 Task: Add a signature Cassandra Campbell containing Warmly, Cassandra Campbell to email address softage.10@softage.net and add a folder Corporate identity
Action: Mouse moved to (92, 90)
Screenshot: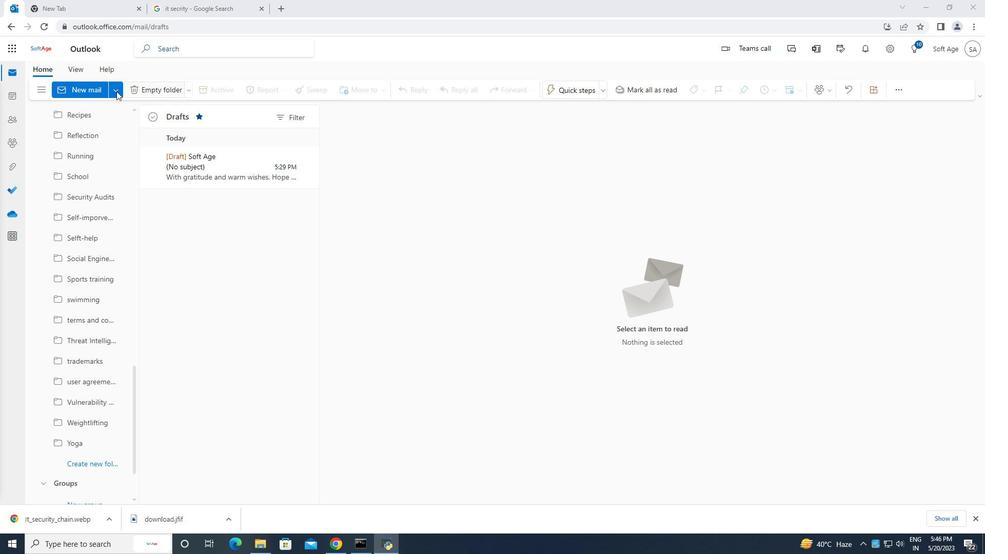 
Action: Mouse pressed left at (92, 90)
Screenshot: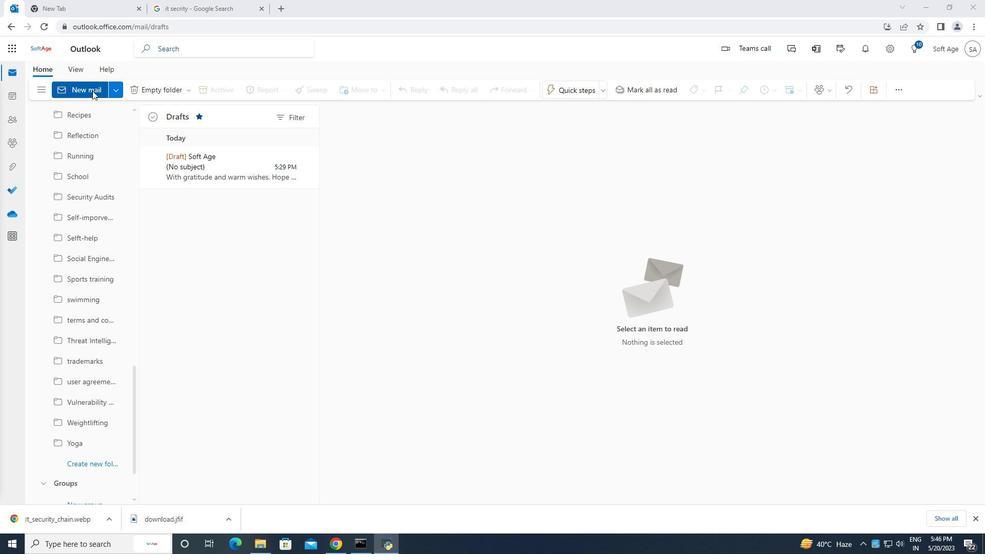 
Action: Mouse moved to (658, 92)
Screenshot: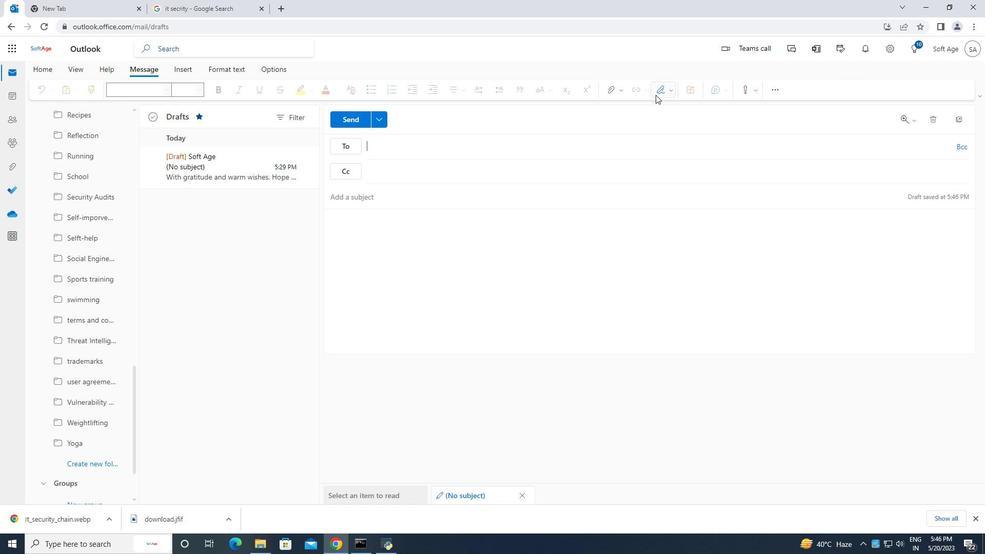 
Action: Mouse pressed left at (658, 92)
Screenshot: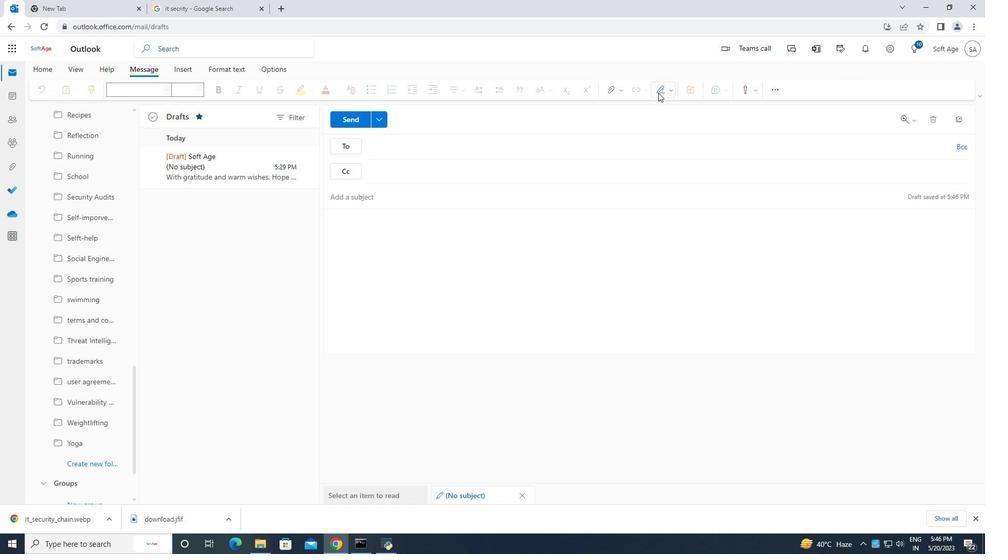 
Action: Mouse moved to (627, 132)
Screenshot: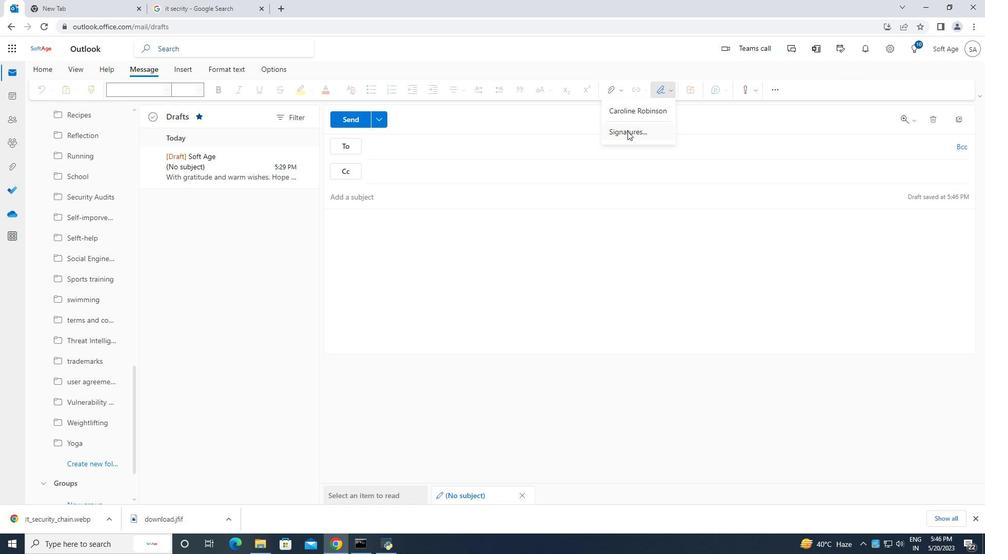 
Action: Mouse pressed left at (627, 132)
Screenshot: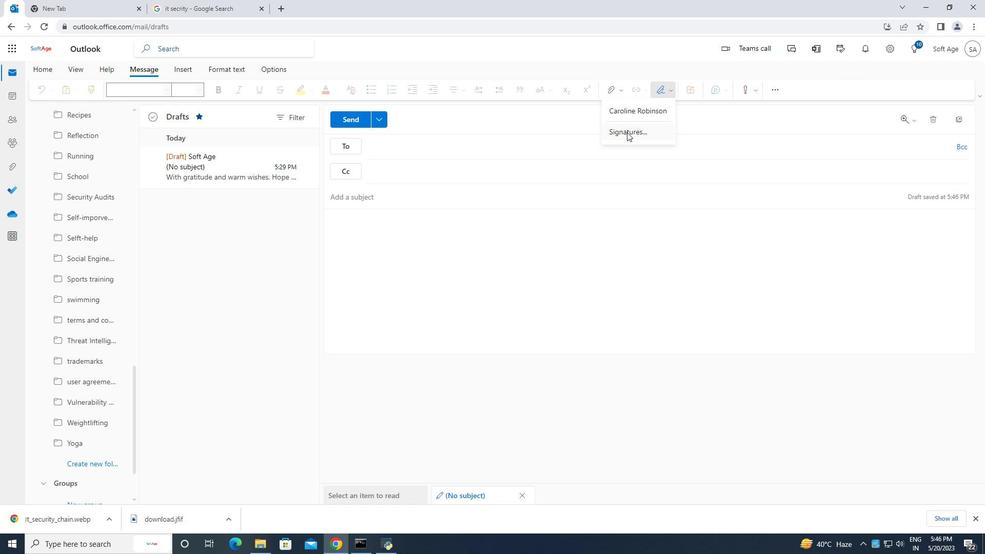 
Action: Mouse moved to (697, 172)
Screenshot: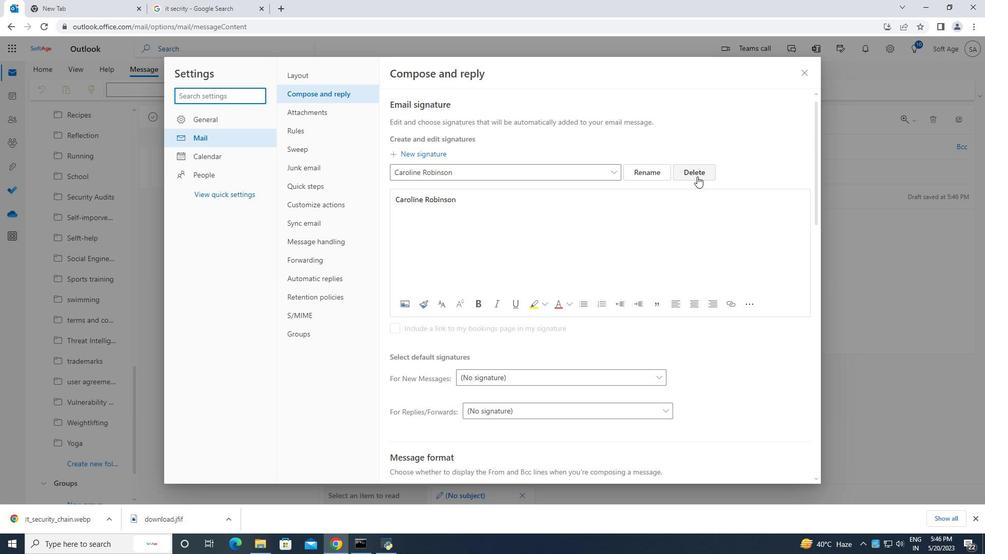 
Action: Mouse pressed left at (697, 172)
Screenshot: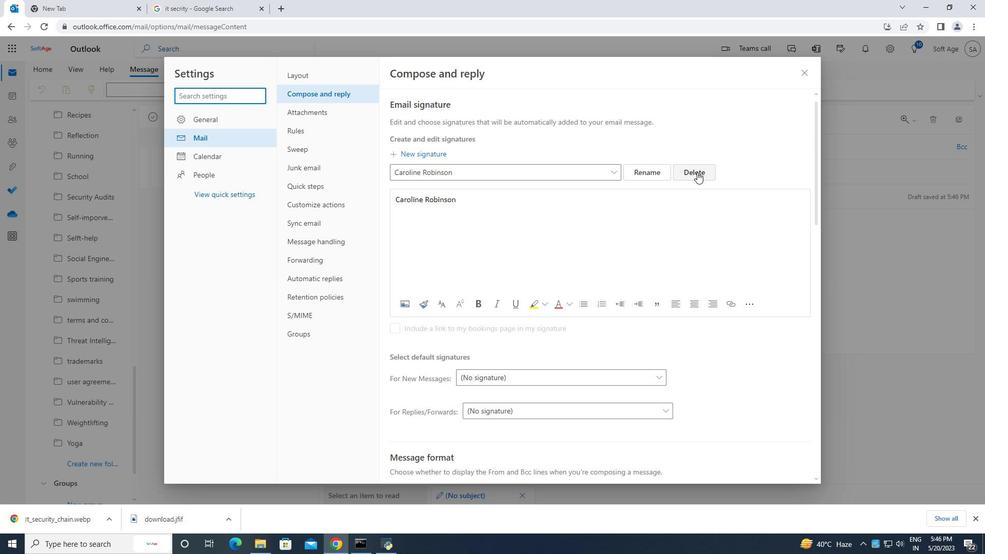
Action: Mouse moved to (471, 174)
Screenshot: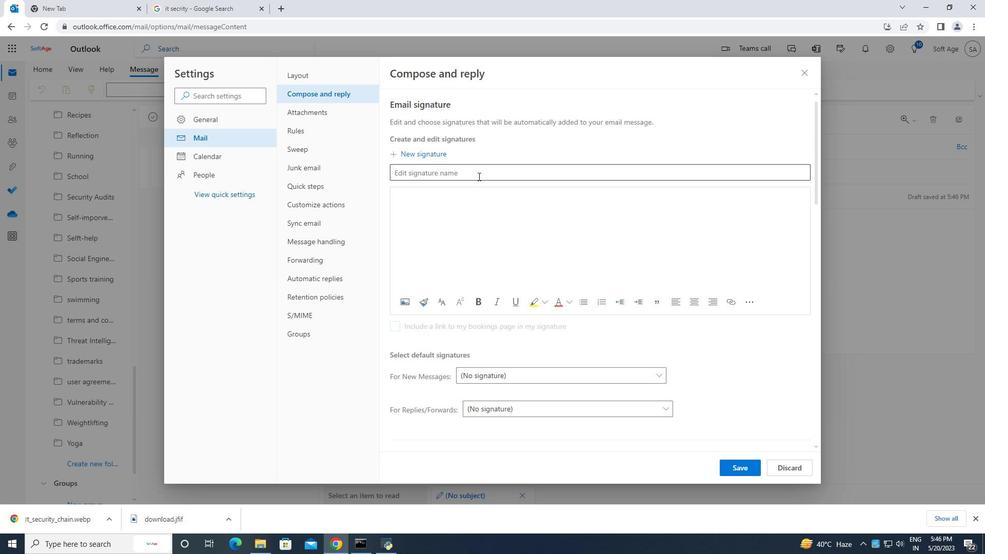 
Action: Mouse pressed left at (471, 174)
Screenshot: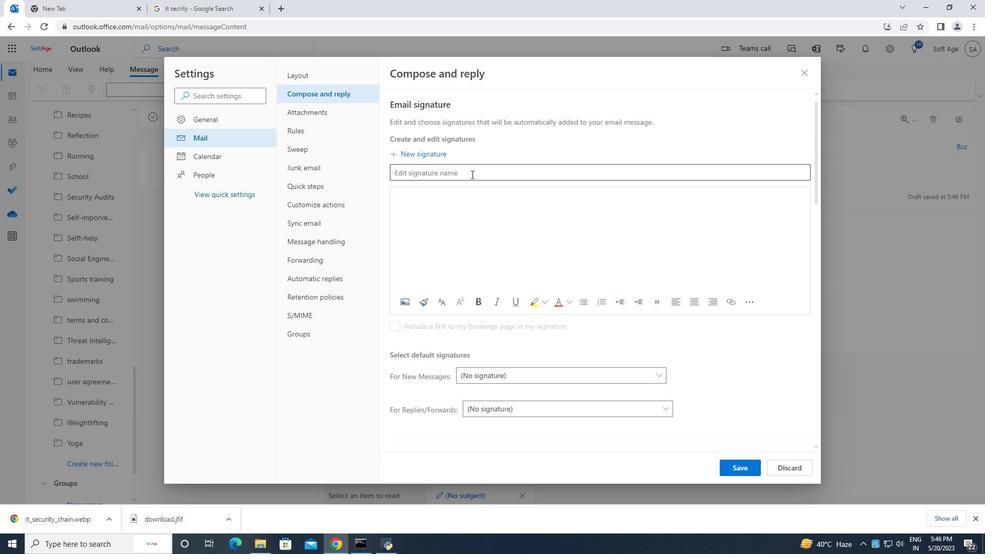 
Action: Key pressed <Key.caps_lock>C<Key.caps_lock>assandra<Key.space><Key.caps_lock>C<Key.caps_lock>ampbell
Screenshot: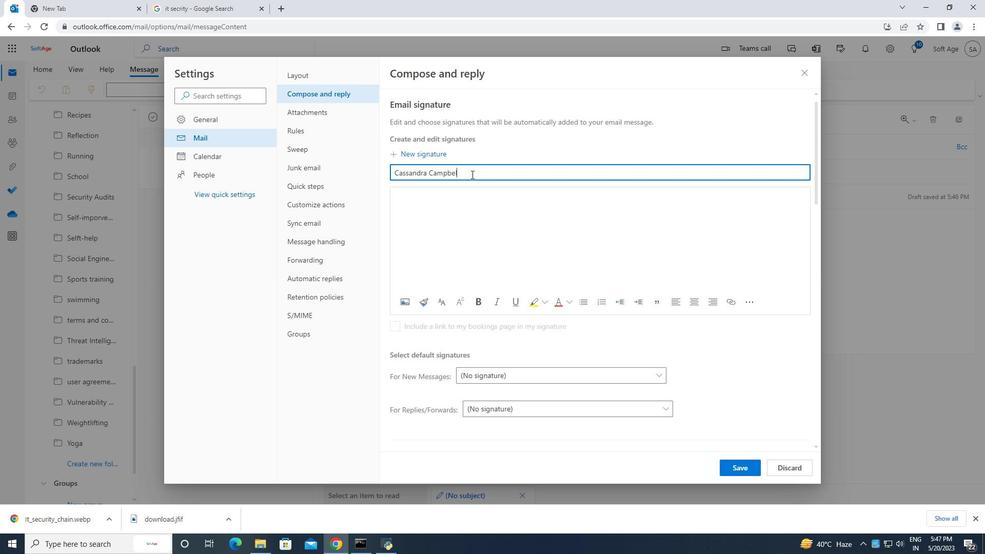 
Action: Mouse moved to (424, 196)
Screenshot: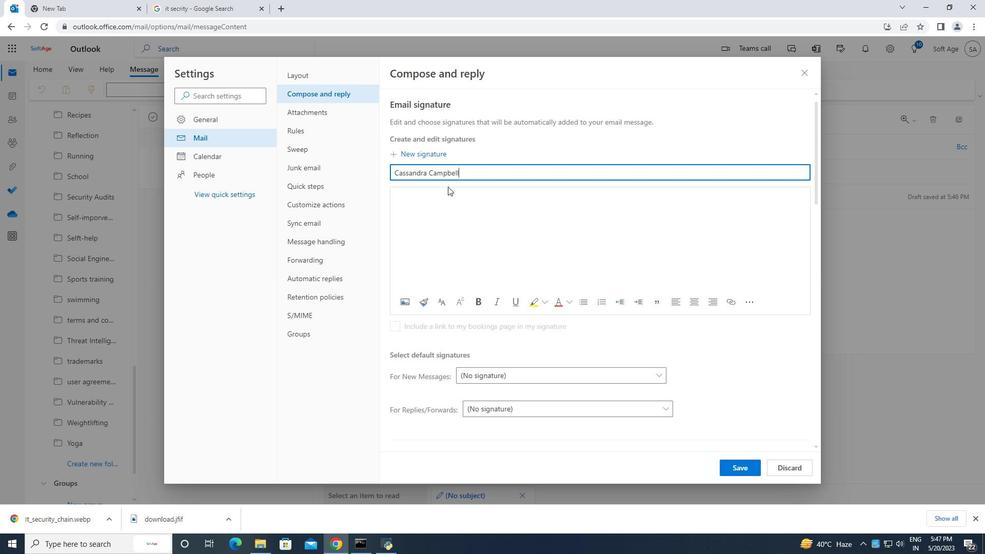 
Action: Mouse pressed left at (424, 196)
Screenshot: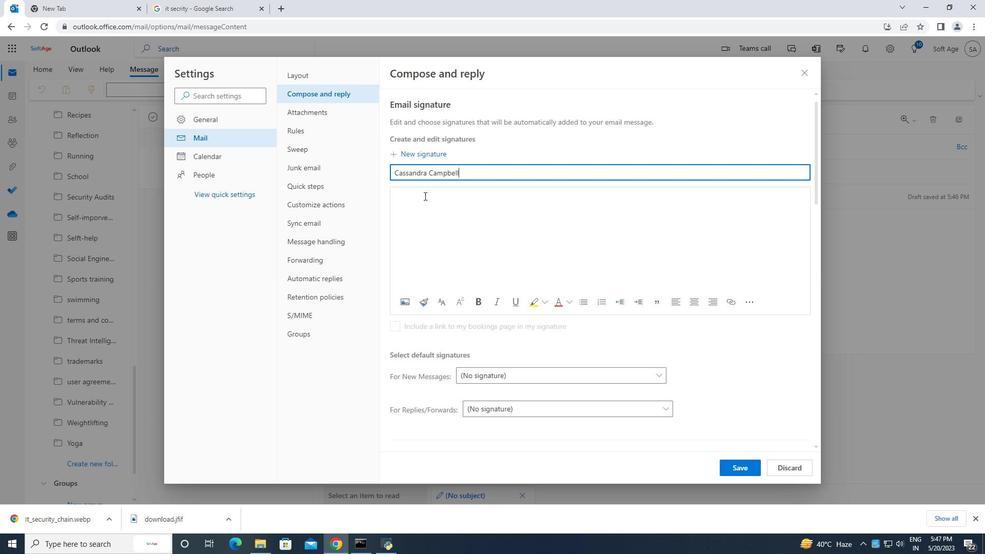 
Action: Key pressed <Key.caps_lock>C<Key.caps_lock>assandra<Key.space><Key.caps_lock>C<Key.caps_lock>ampl<Key.backspace>bell
Screenshot: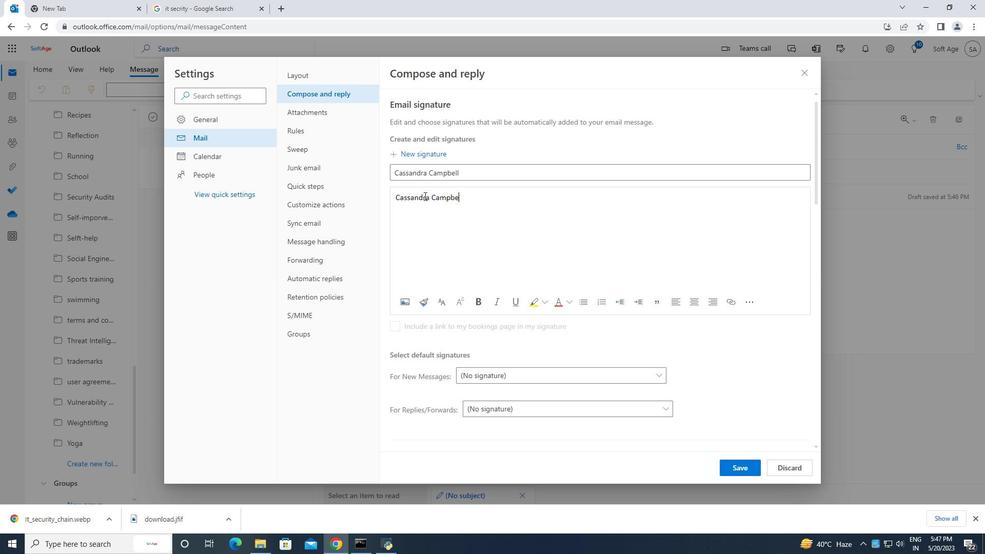 
Action: Mouse moved to (755, 468)
Screenshot: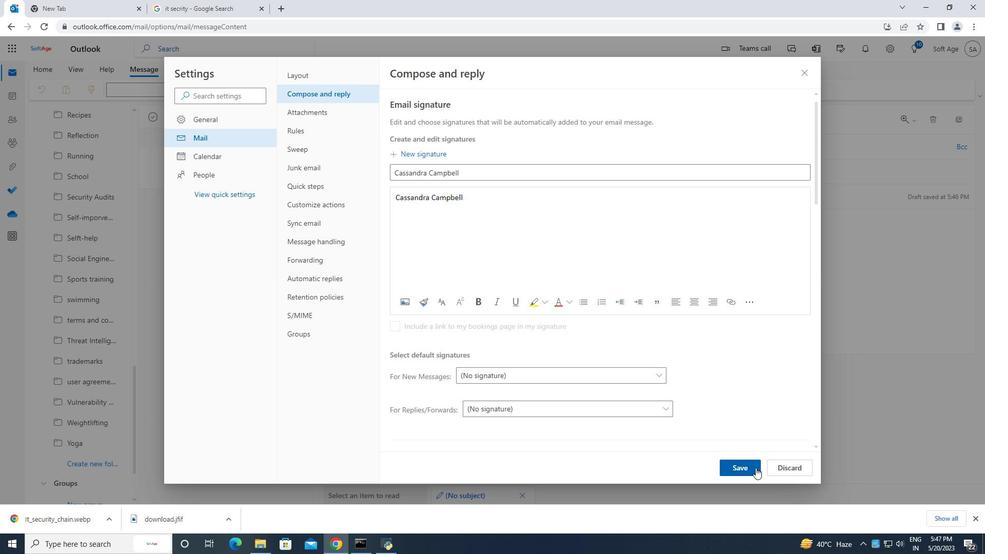 
Action: Mouse pressed left at (755, 468)
Screenshot: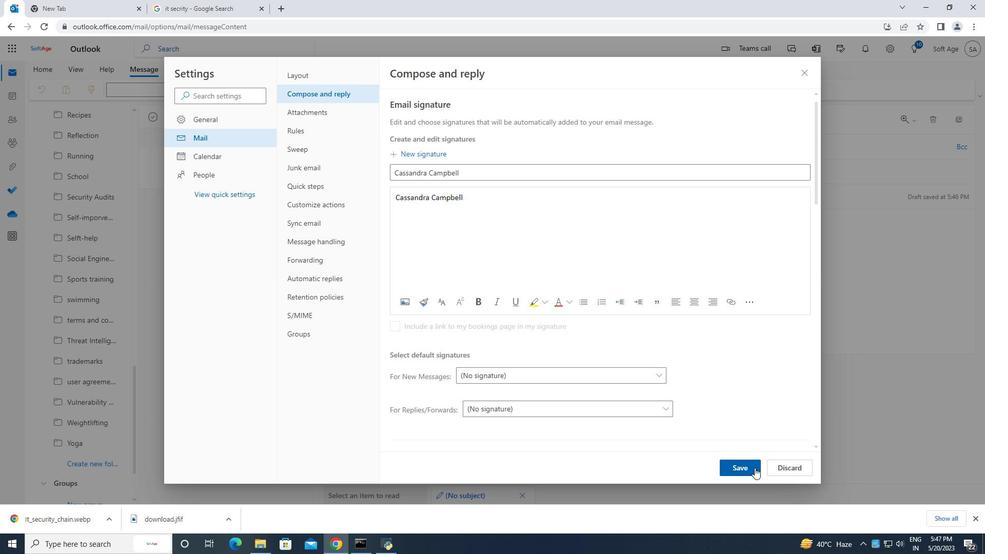 
Action: Mouse moved to (804, 72)
Screenshot: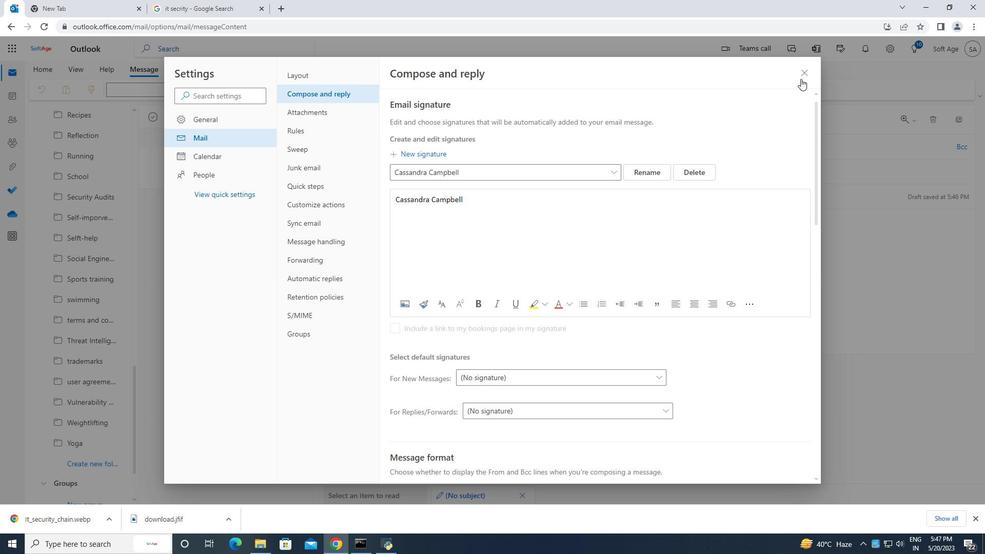 
Action: Mouse pressed left at (804, 72)
Screenshot: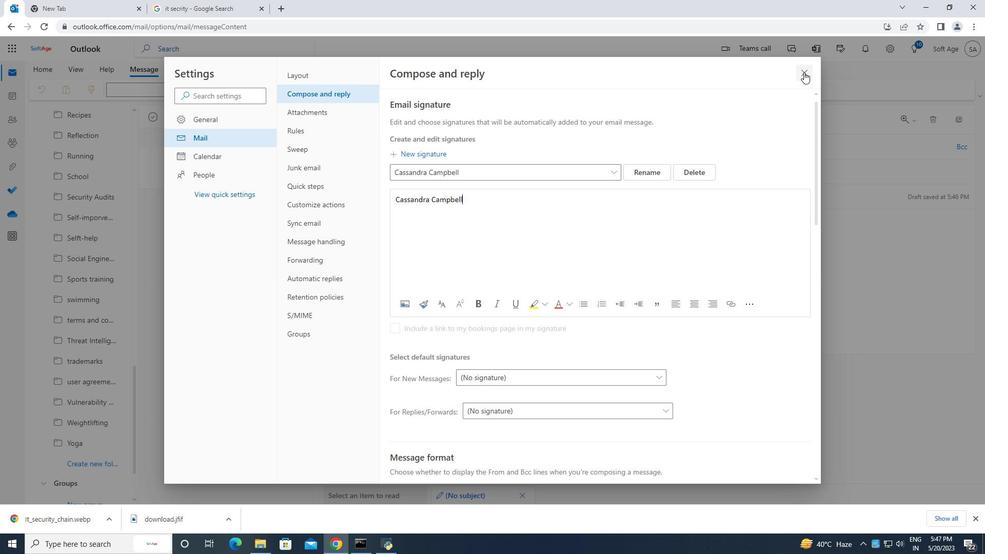 
Action: Mouse moved to (666, 88)
Screenshot: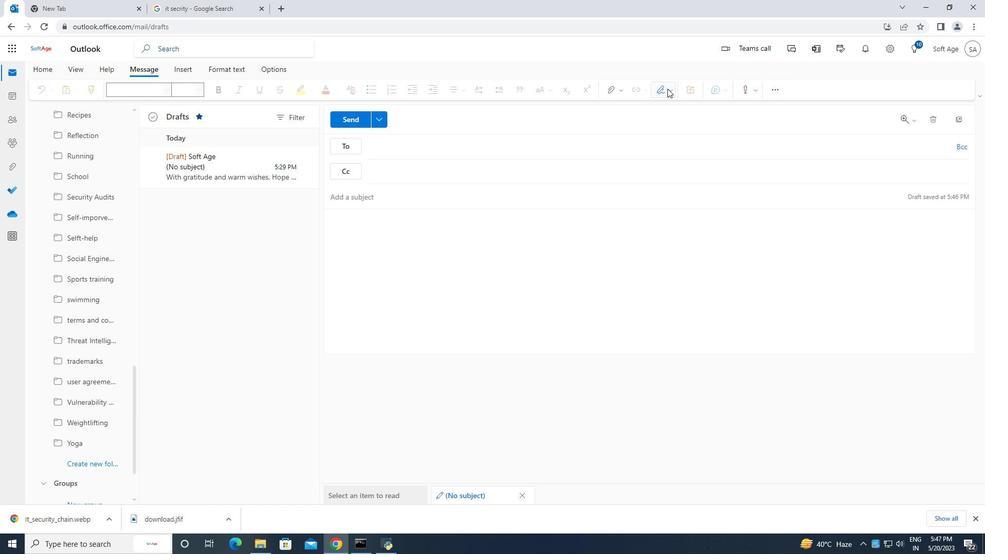 
Action: Mouse pressed left at (666, 88)
Screenshot: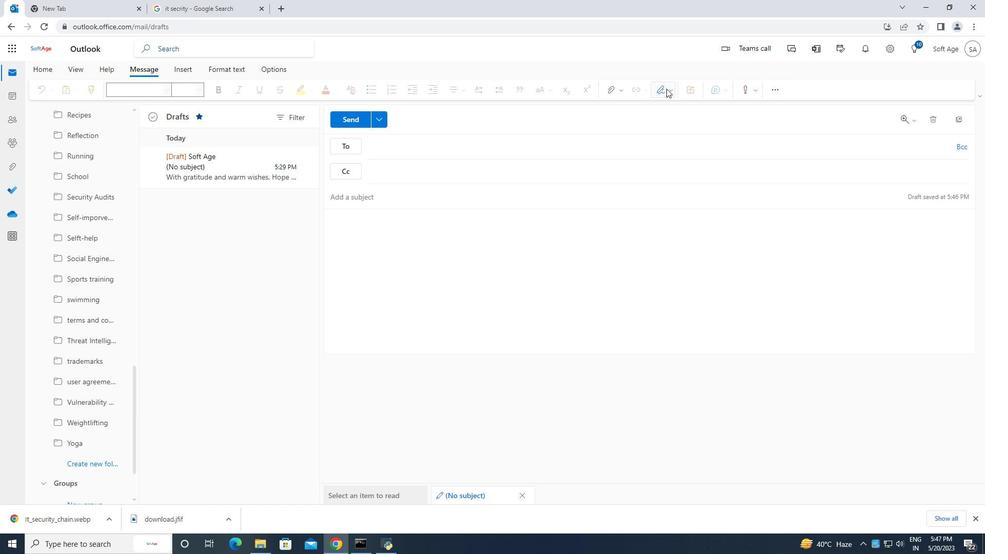 
Action: Mouse moved to (624, 132)
Screenshot: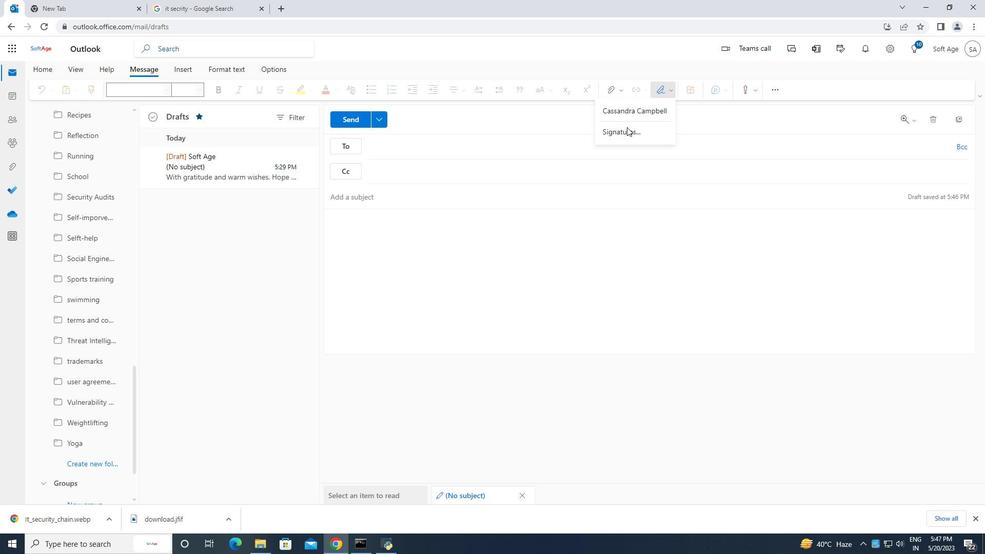 
Action: Mouse pressed left at (624, 132)
Screenshot: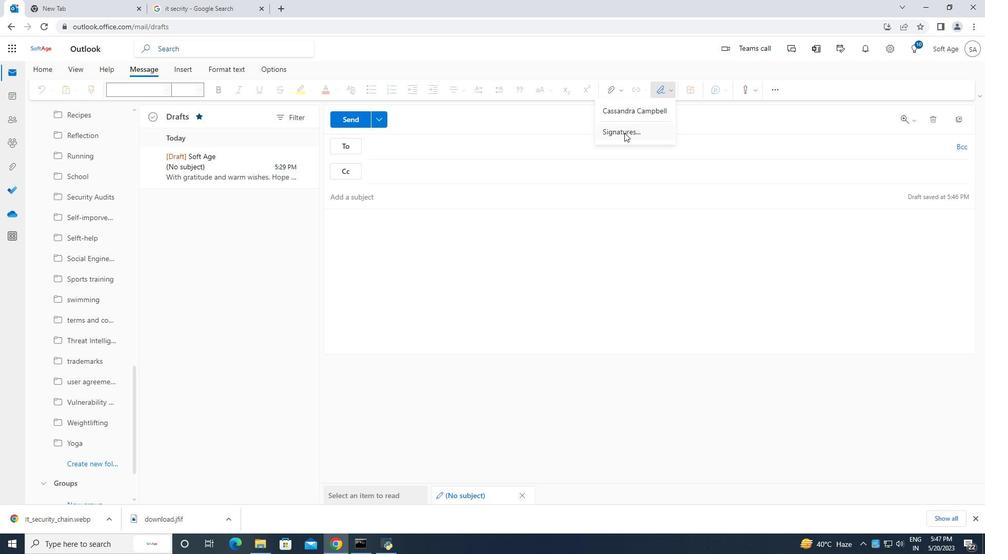 
Action: Mouse moved to (806, 75)
Screenshot: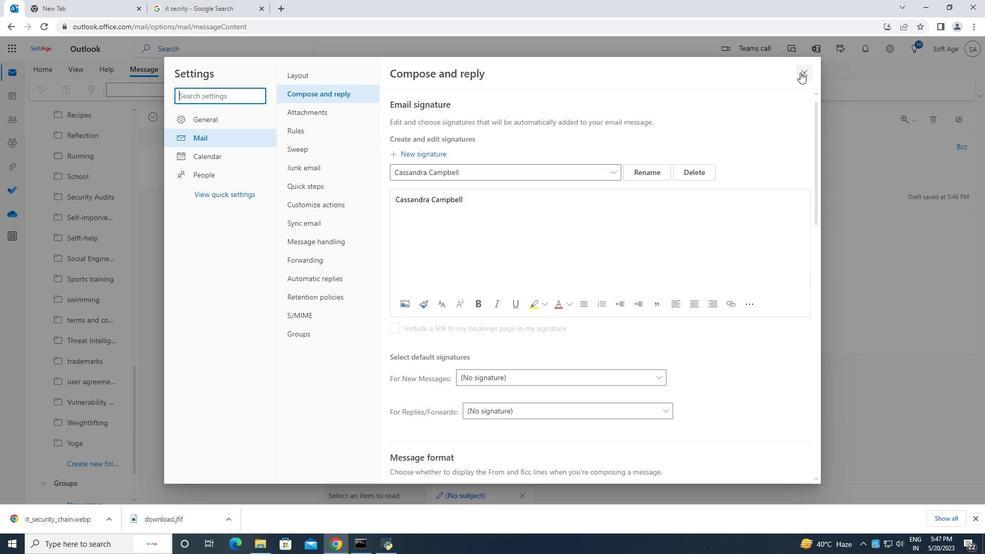 
Action: Mouse pressed left at (806, 75)
Screenshot: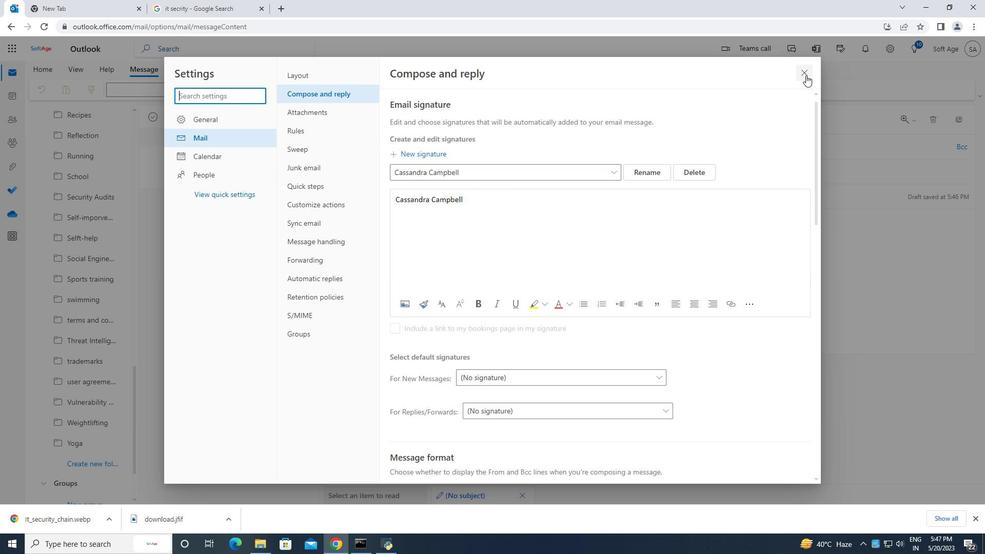 
Action: Mouse moved to (670, 91)
Screenshot: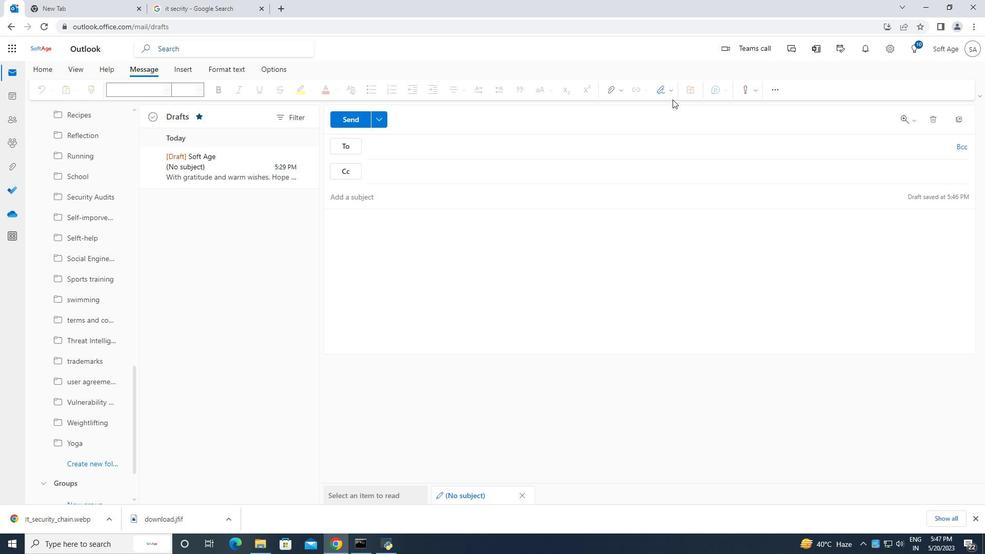 
Action: Mouse pressed left at (670, 91)
Screenshot: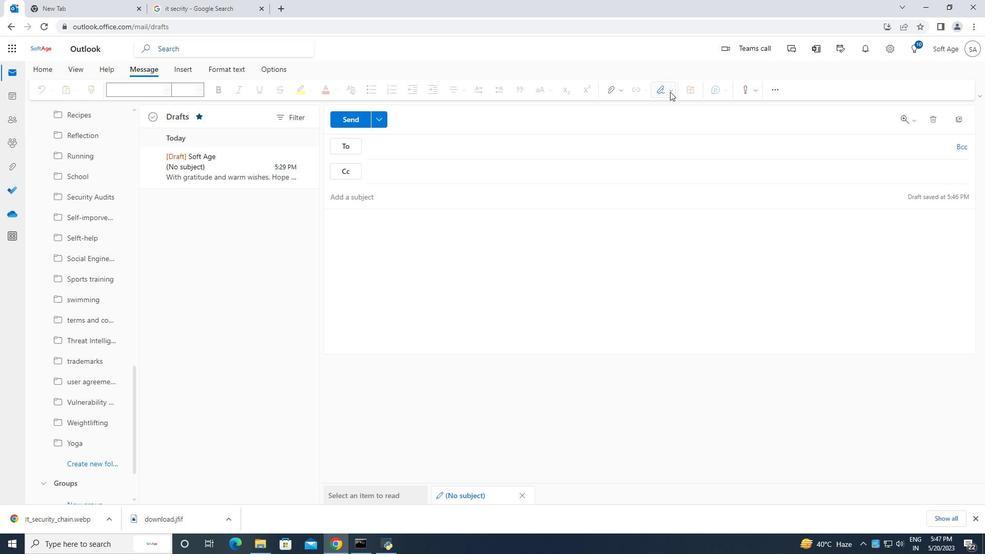 
Action: Mouse moved to (647, 110)
Screenshot: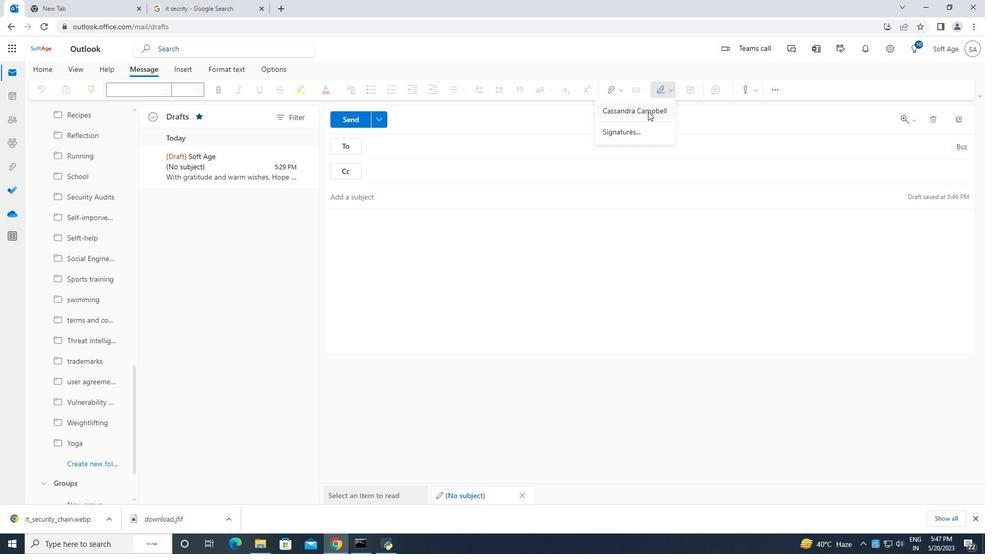 
Action: Mouse pressed left at (647, 110)
Screenshot: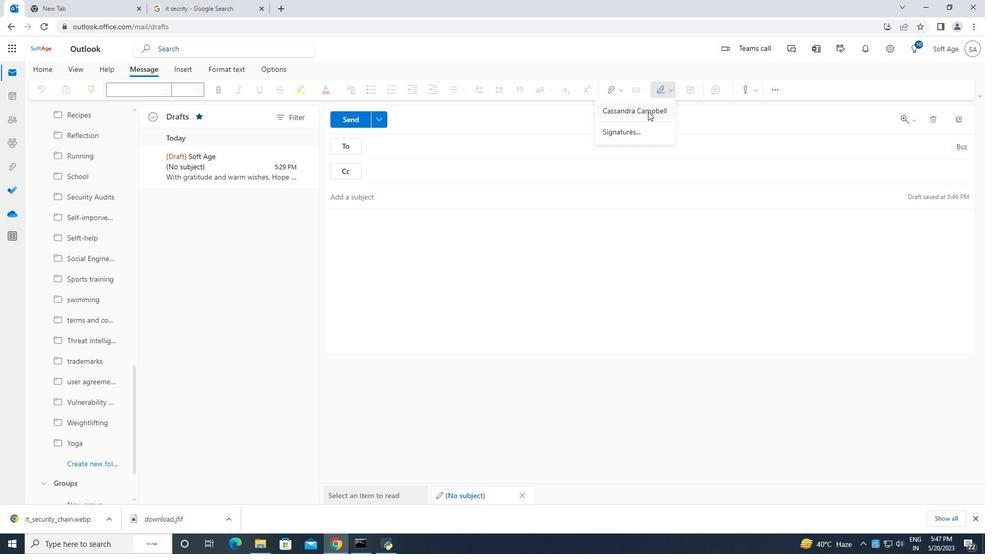 
Action: Mouse moved to (357, 219)
Screenshot: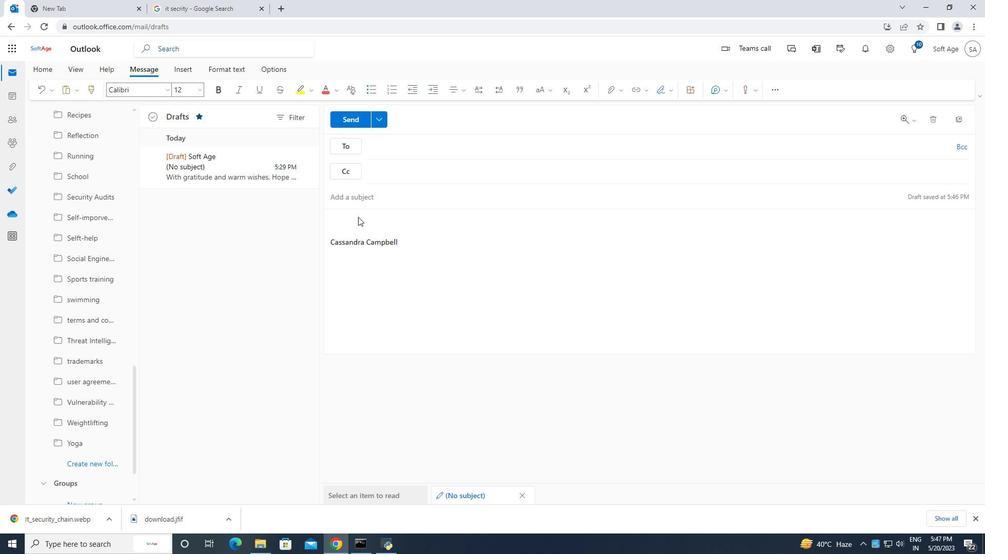 
Action: Key pressed <Key.caps_lock>C<Key.caps_lock>ontaining<Key.space>warmly,
Screenshot: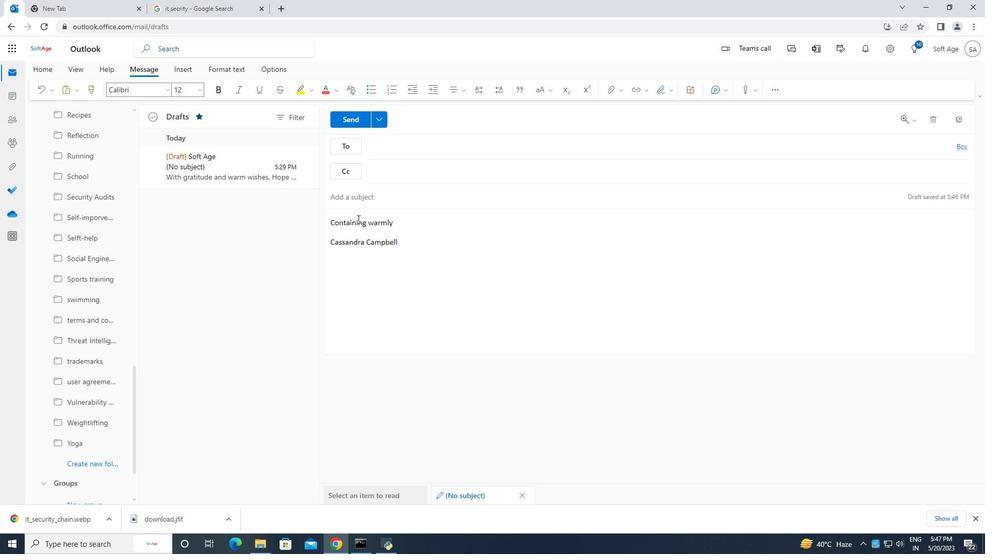 
Action: Mouse moved to (378, 147)
Screenshot: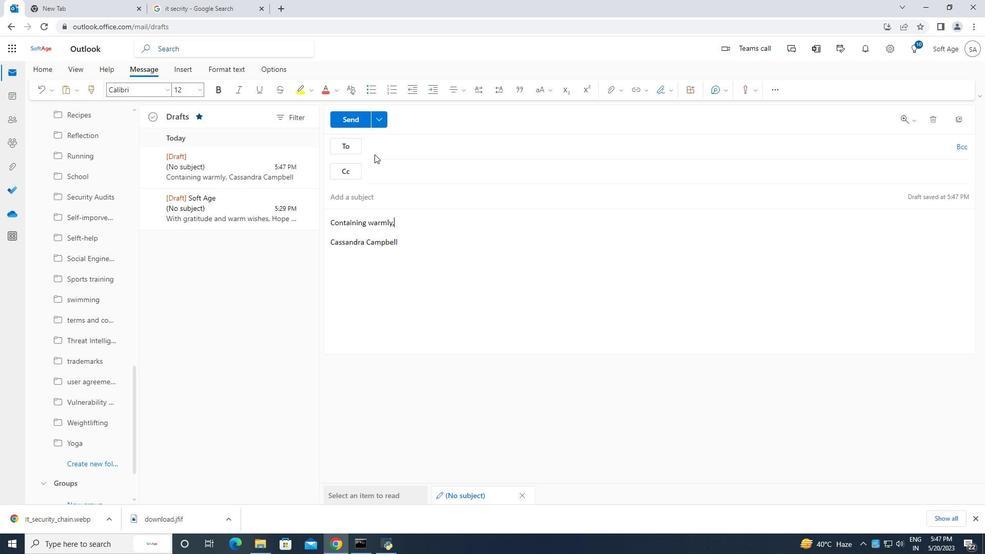 
Action: Mouse pressed left at (378, 147)
Screenshot: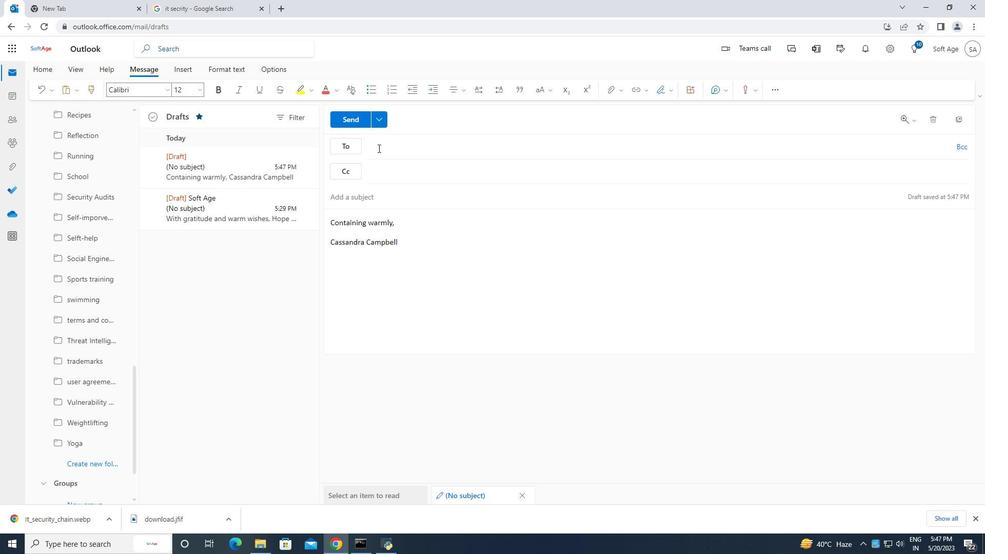 
Action: Key pressed so
Screenshot: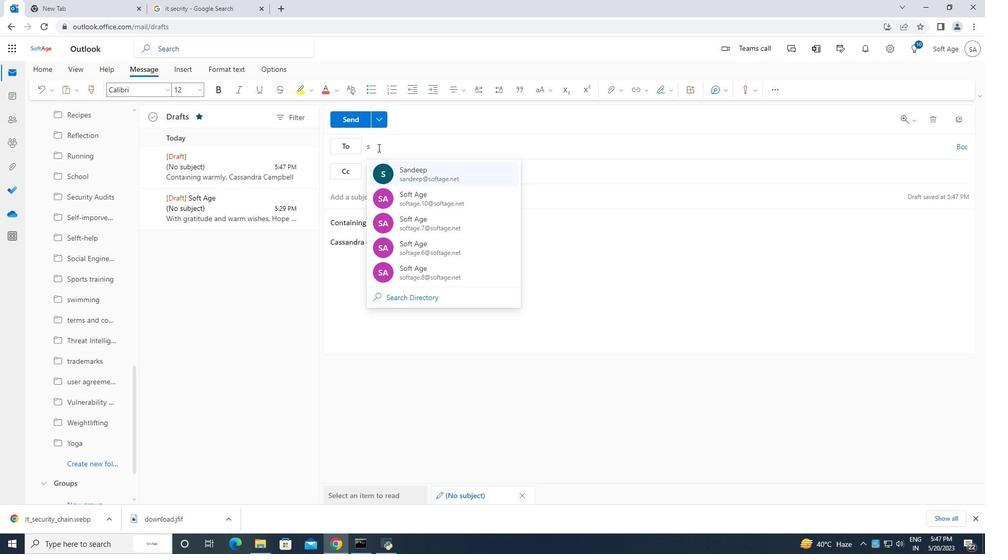 
Action: Mouse moved to (376, 148)
Screenshot: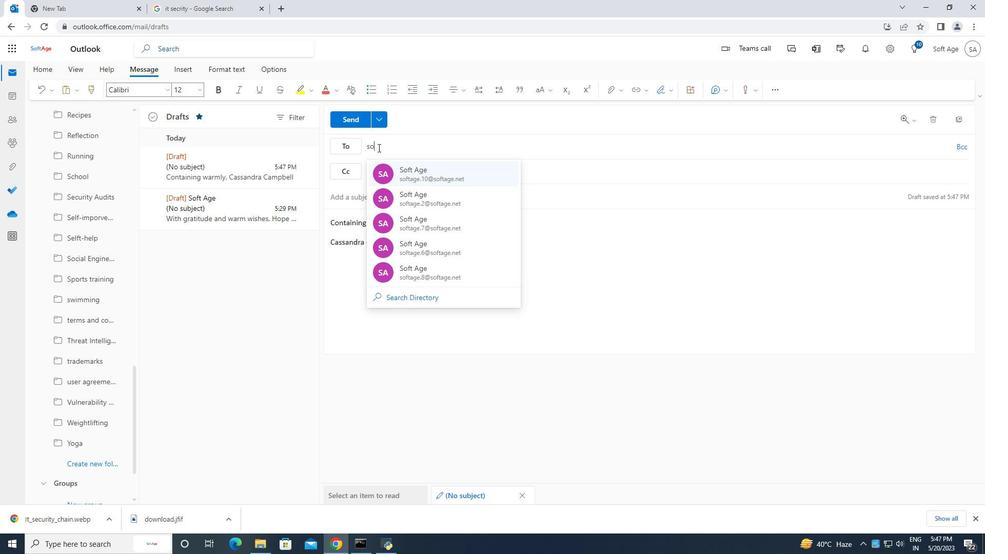 
Action: Key pressed ft
Screenshot: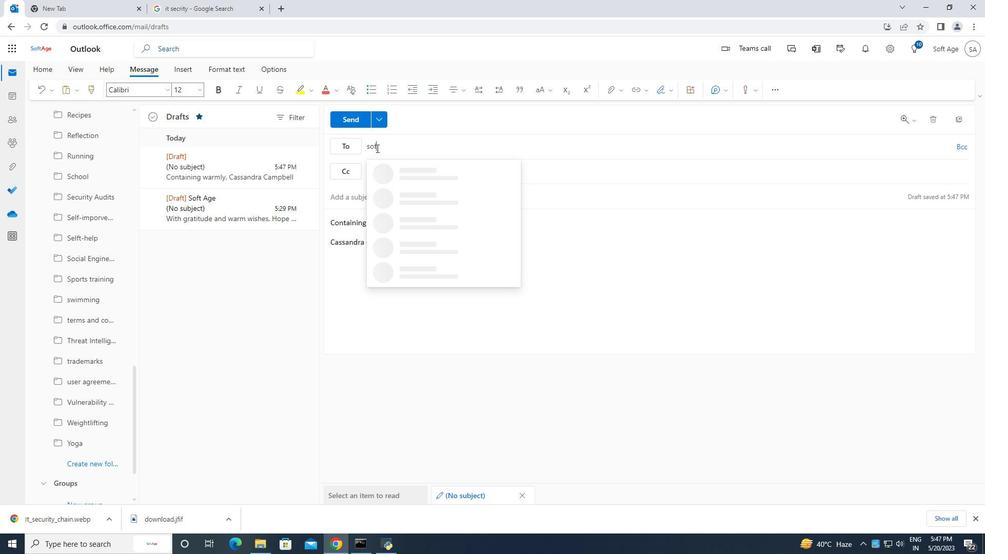 
Action: Mouse moved to (436, 168)
Screenshot: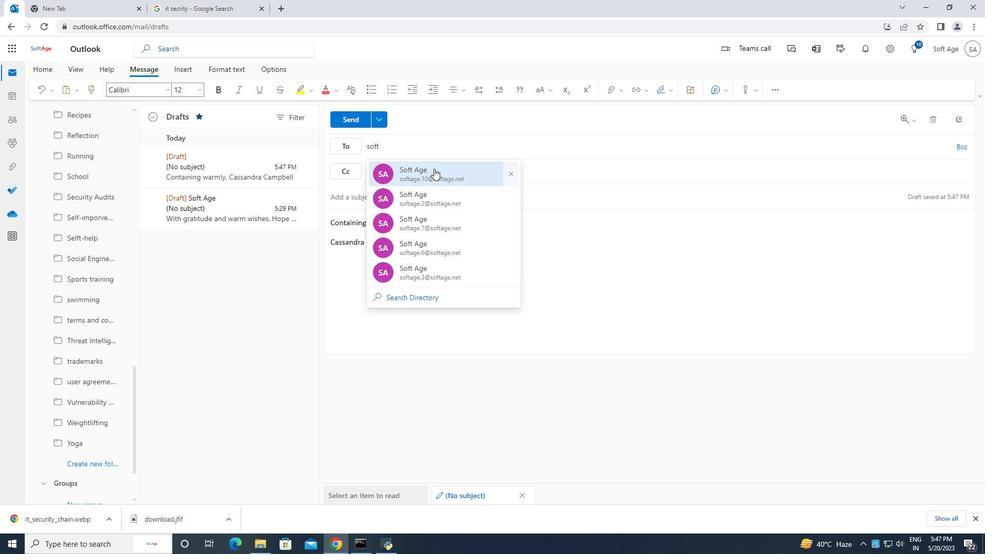 
Action: Mouse pressed left at (435, 168)
Screenshot: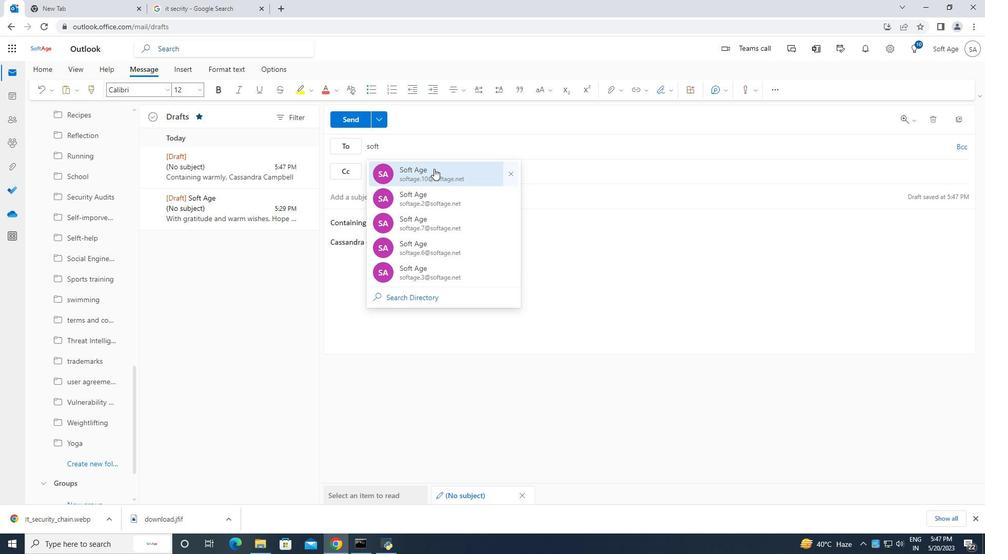 
Action: Mouse moved to (94, 465)
Screenshot: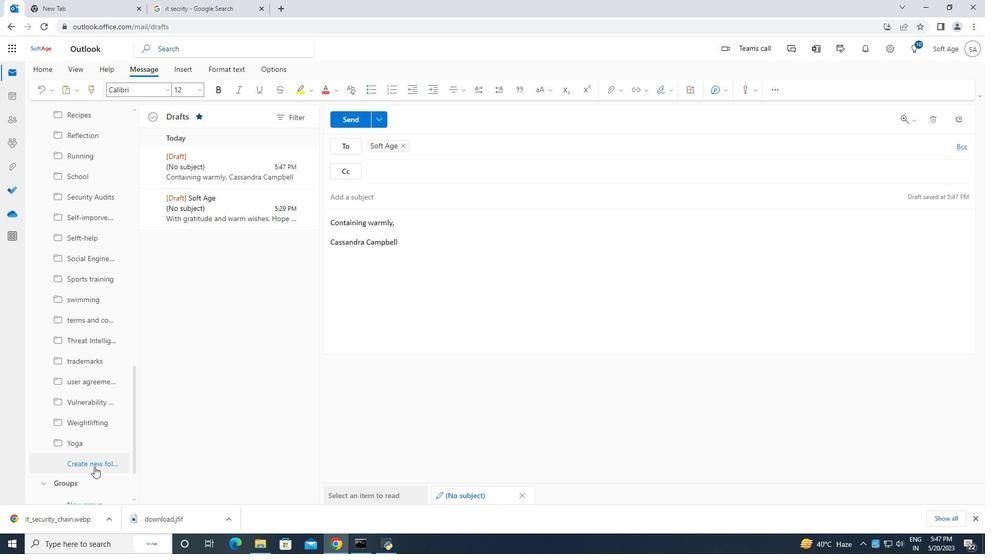 
Action: Mouse pressed left at (94, 465)
Screenshot: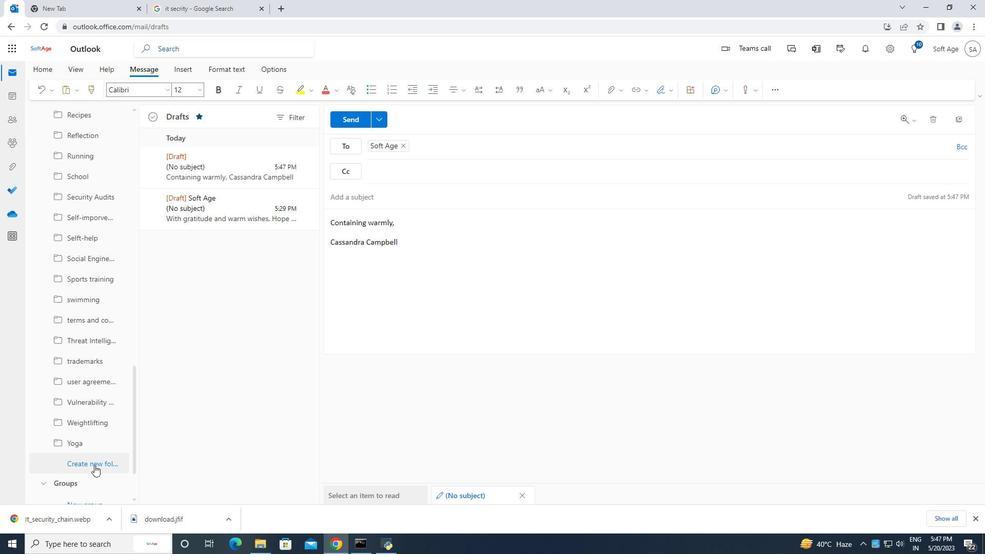 
Action: Mouse moved to (78, 459)
Screenshot: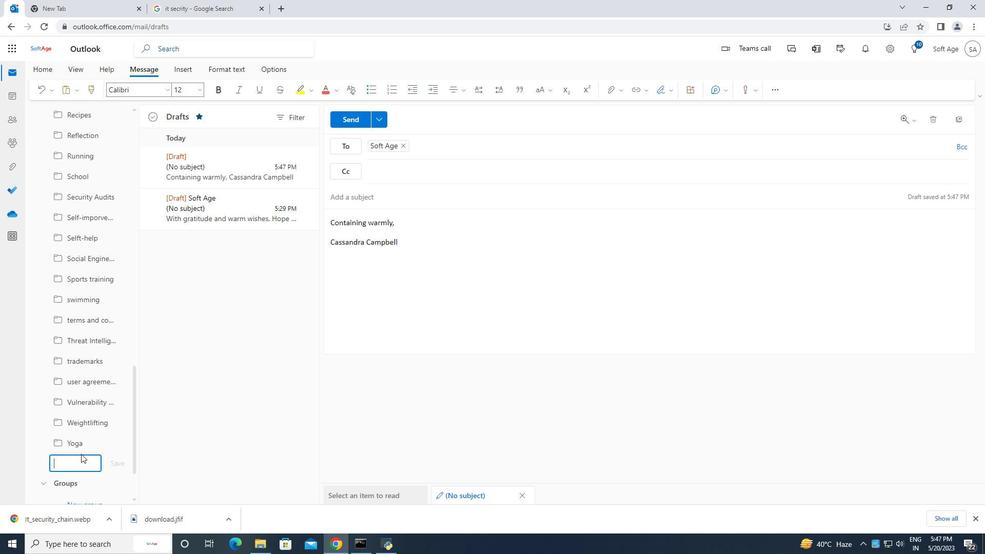 
Action: Key pressed corporate<Key.space>identity
Screenshot: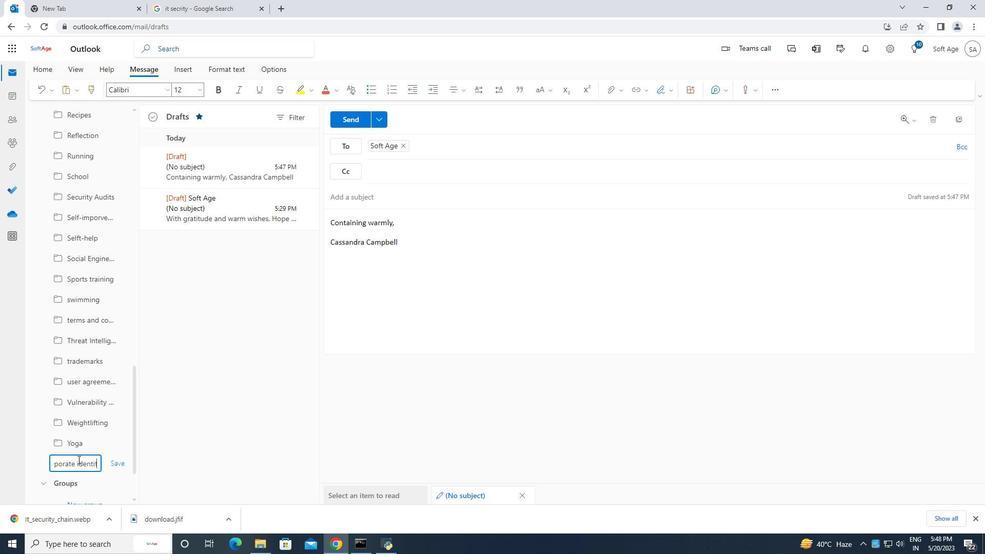 
Action: Mouse moved to (118, 462)
Screenshot: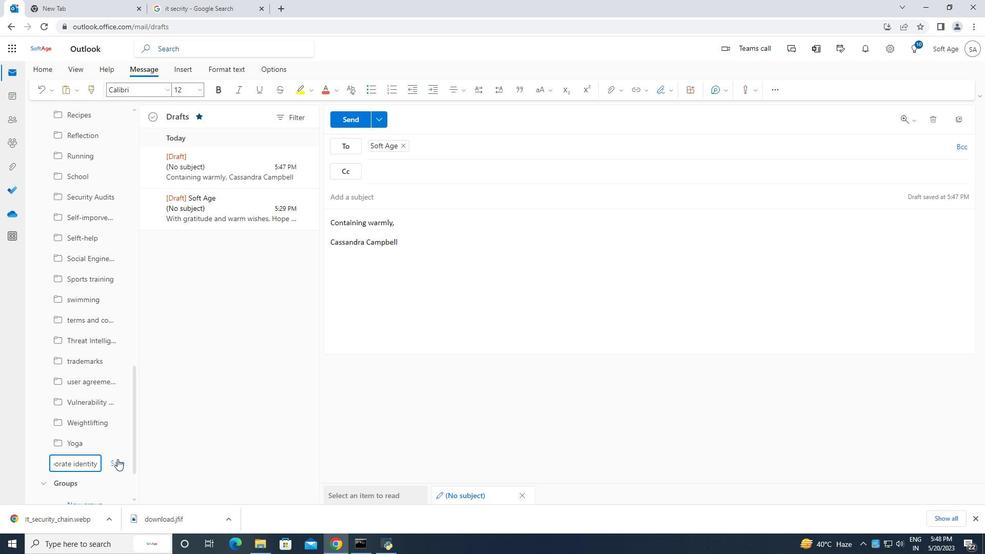 
Action: Mouse pressed left at (118, 462)
Screenshot: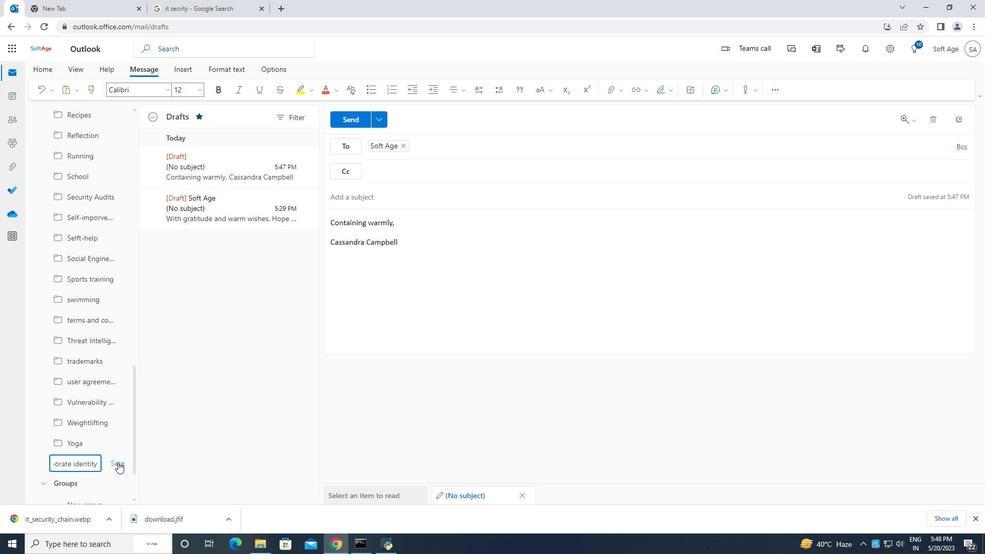 
Action: Mouse moved to (342, 121)
Screenshot: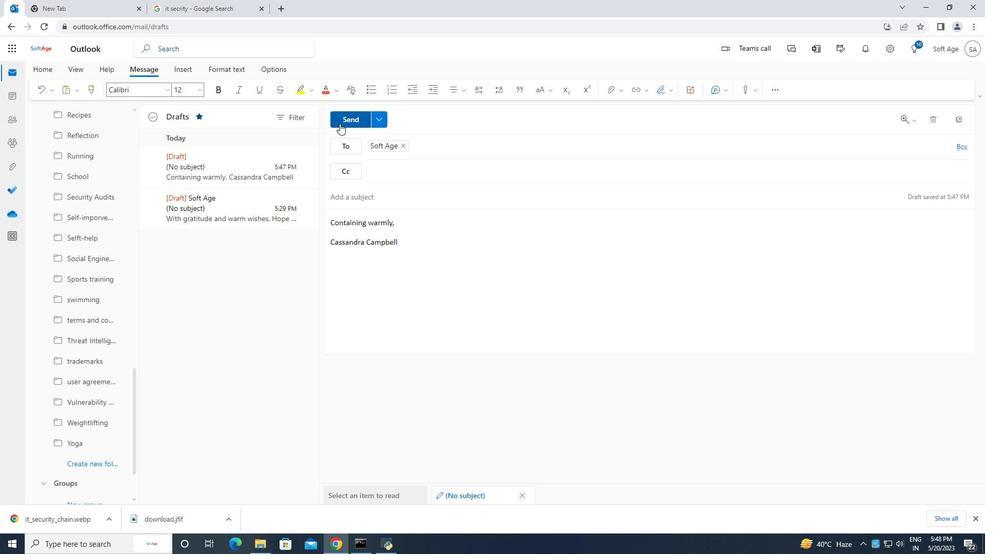 
Action: Mouse pressed left at (342, 121)
Screenshot: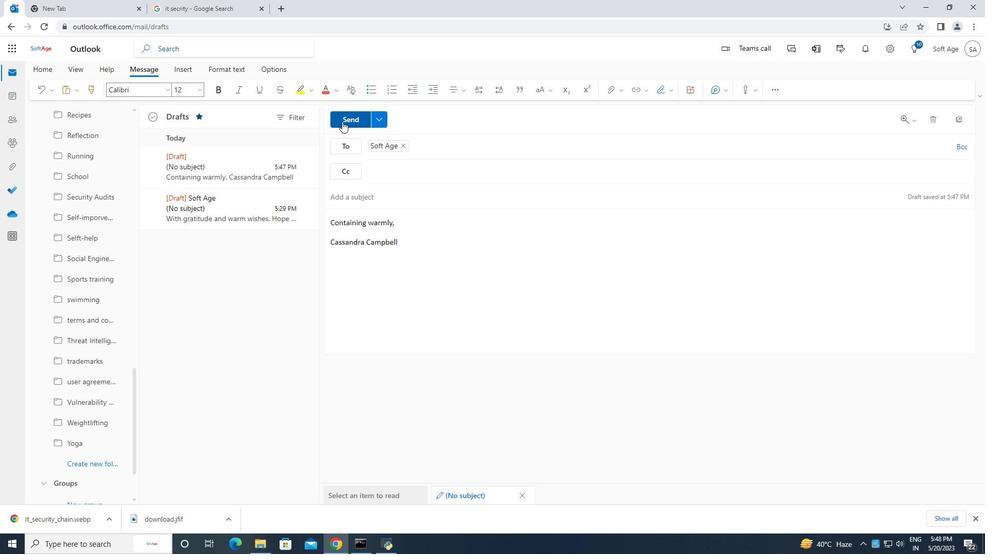 
Action: Mouse moved to (487, 298)
Screenshot: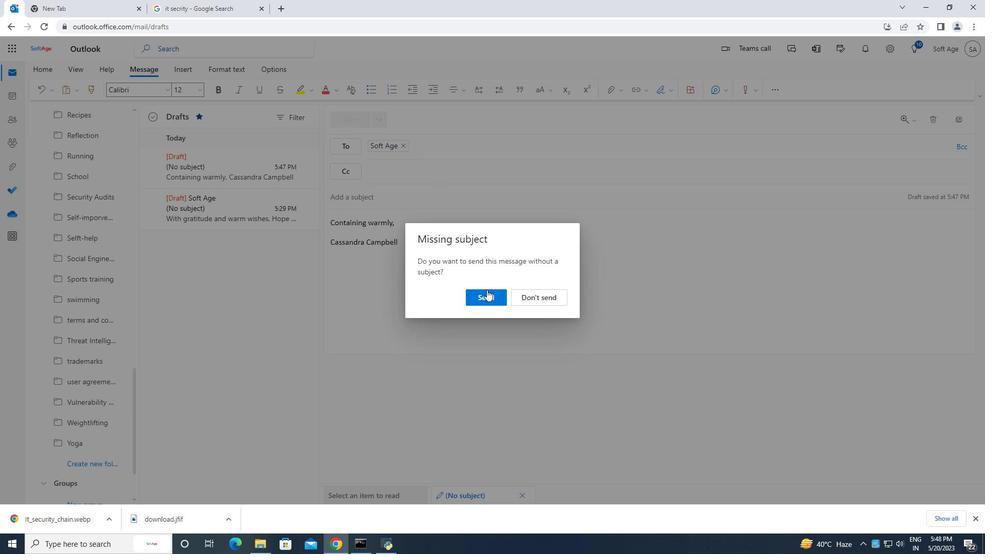
Action: Mouse pressed left at (487, 298)
Screenshot: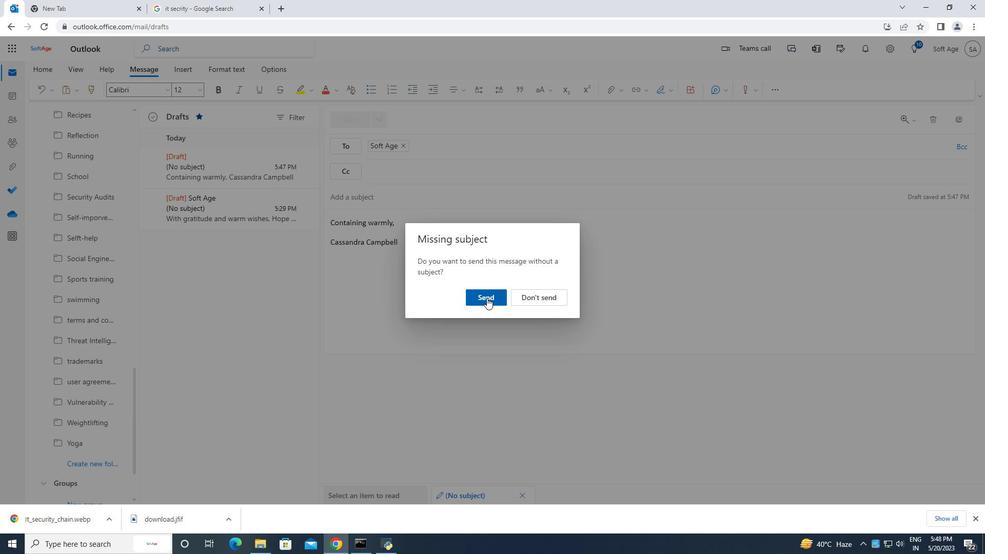 
Action: Mouse moved to (486, 293)
Screenshot: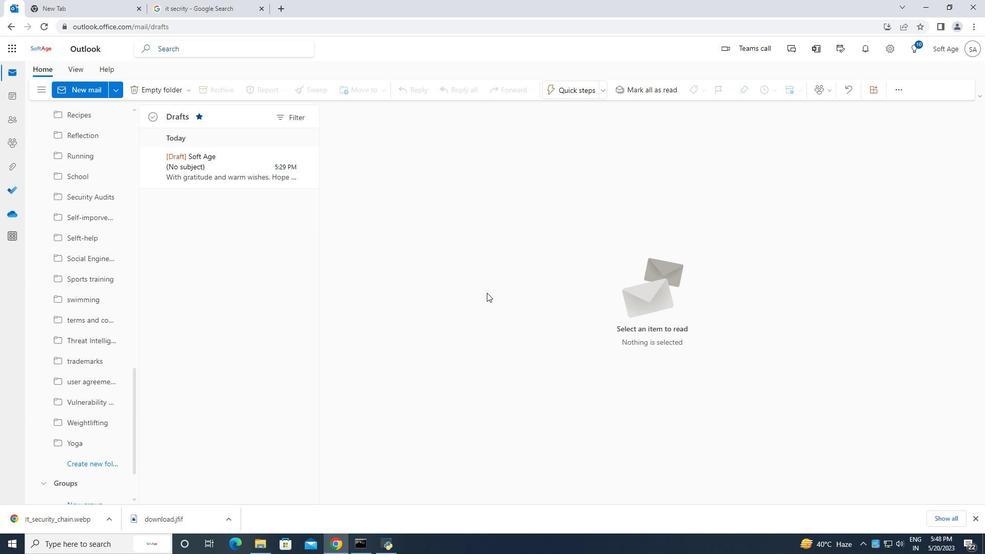 
